 Task: In reminders turn off push notifications.
Action: Mouse moved to (663, 54)
Screenshot: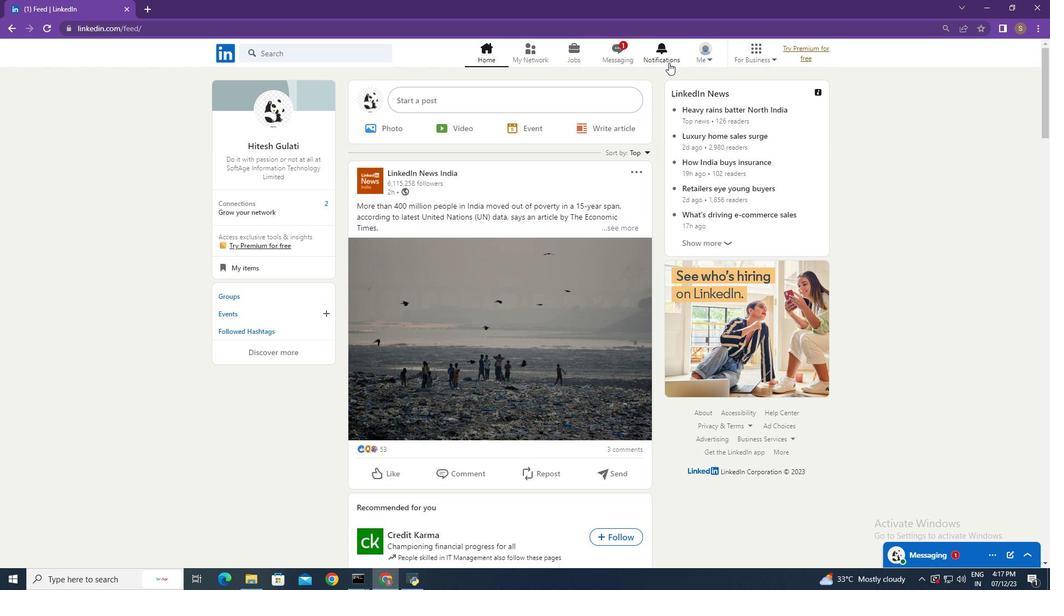 
Action: Mouse pressed left at (663, 54)
Screenshot: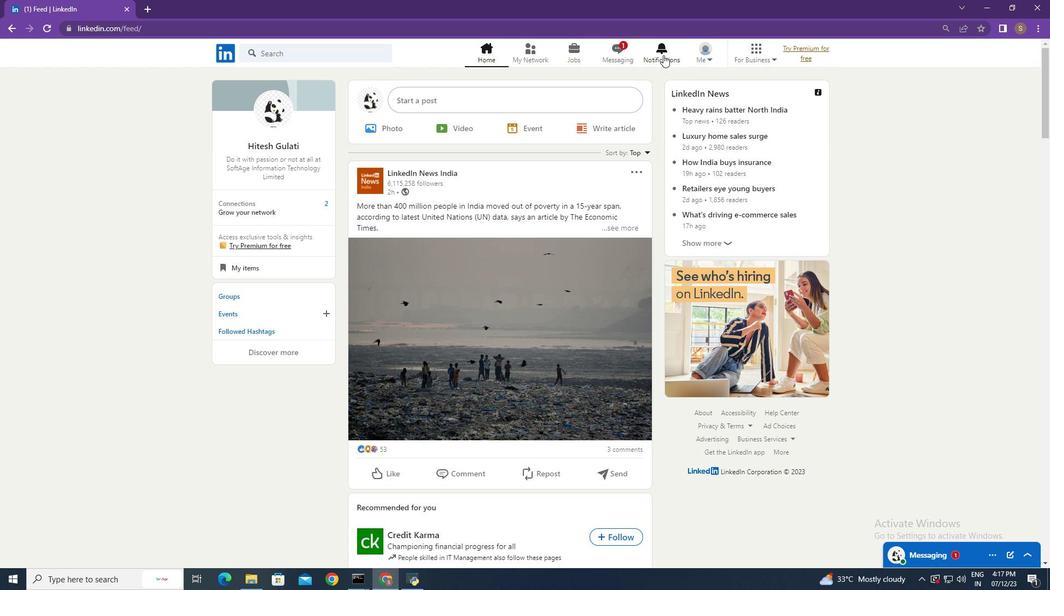
Action: Mouse moved to (262, 122)
Screenshot: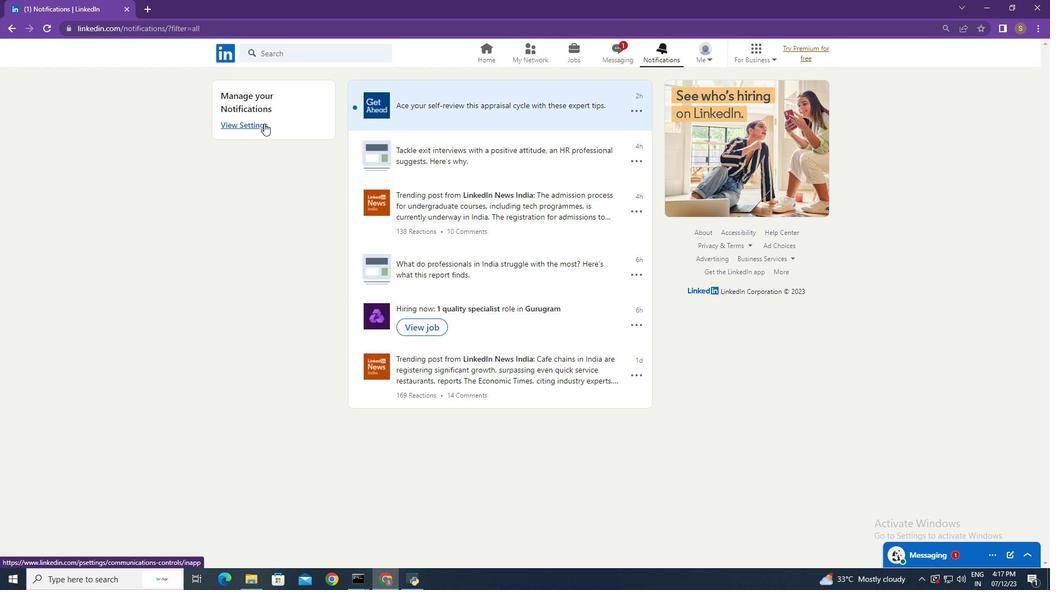 
Action: Mouse pressed left at (262, 122)
Screenshot: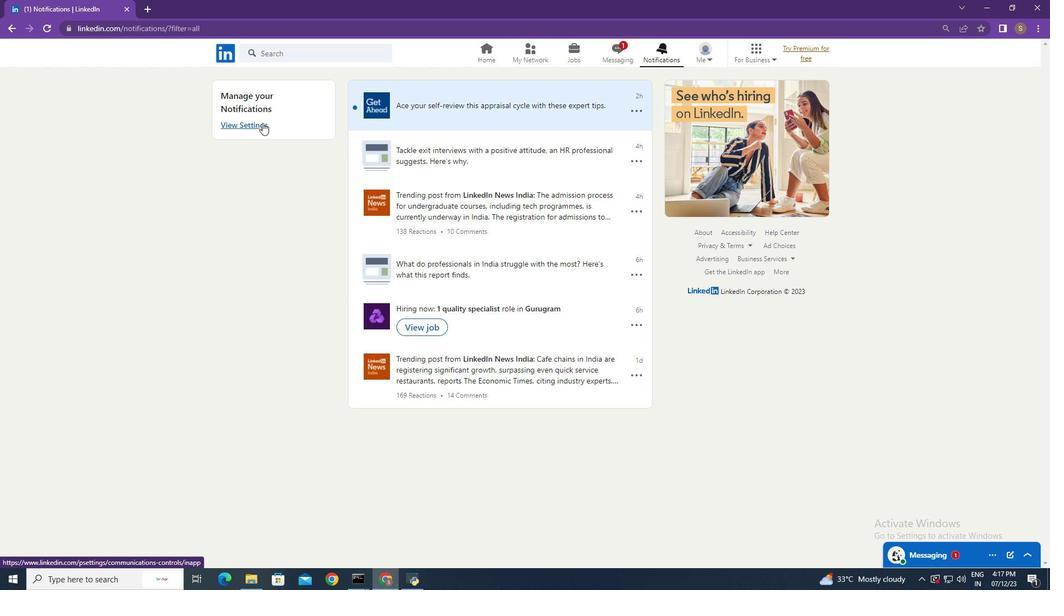 
Action: Mouse moved to (546, 366)
Screenshot: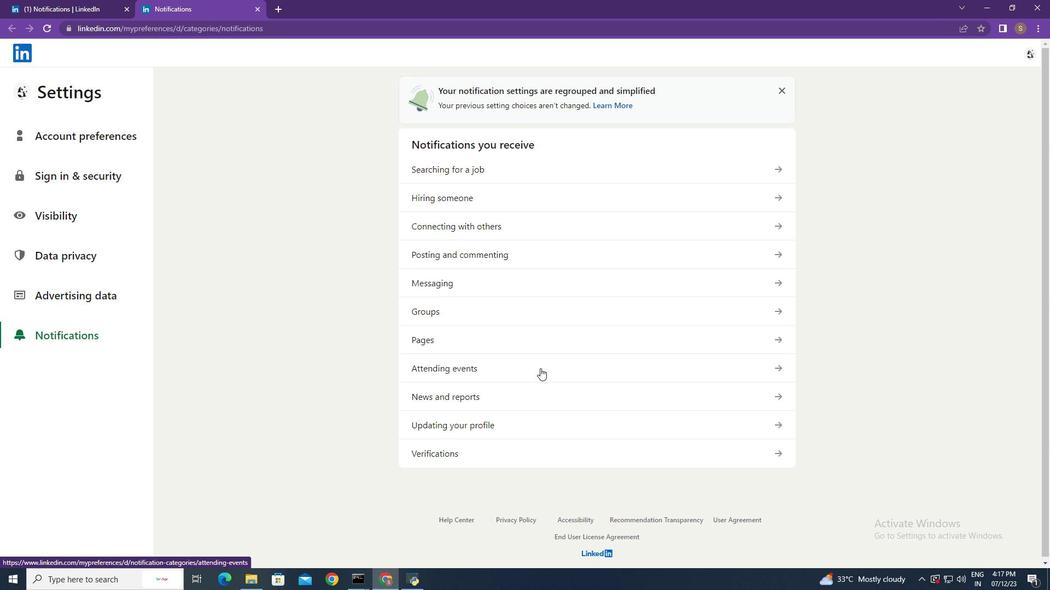 
Action: Mouse pressed left at (546, 366)
Screenshot: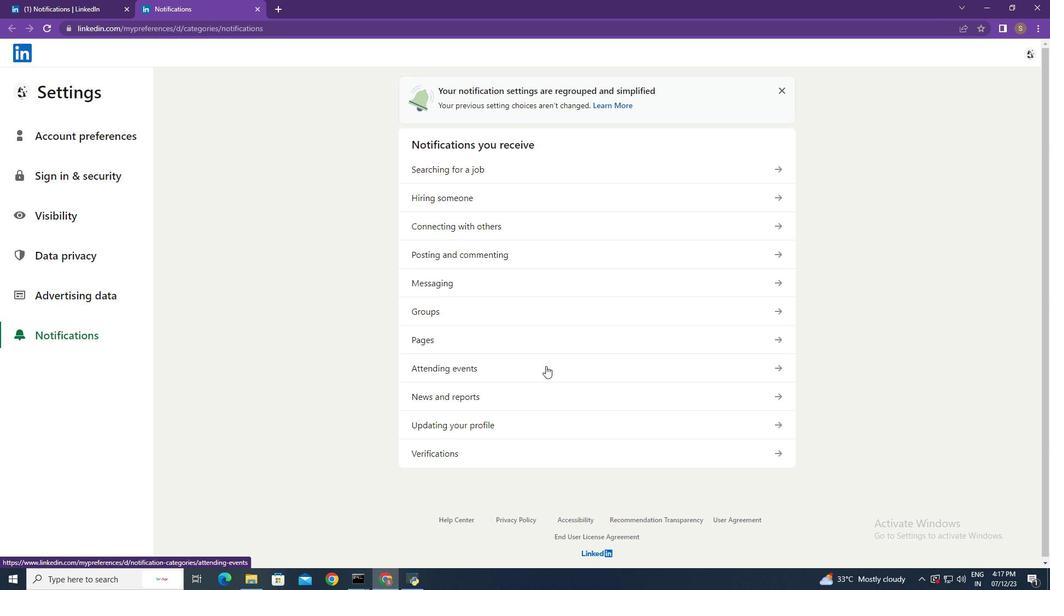 
Action: Mouse moved to (579, 199)
Screenshot: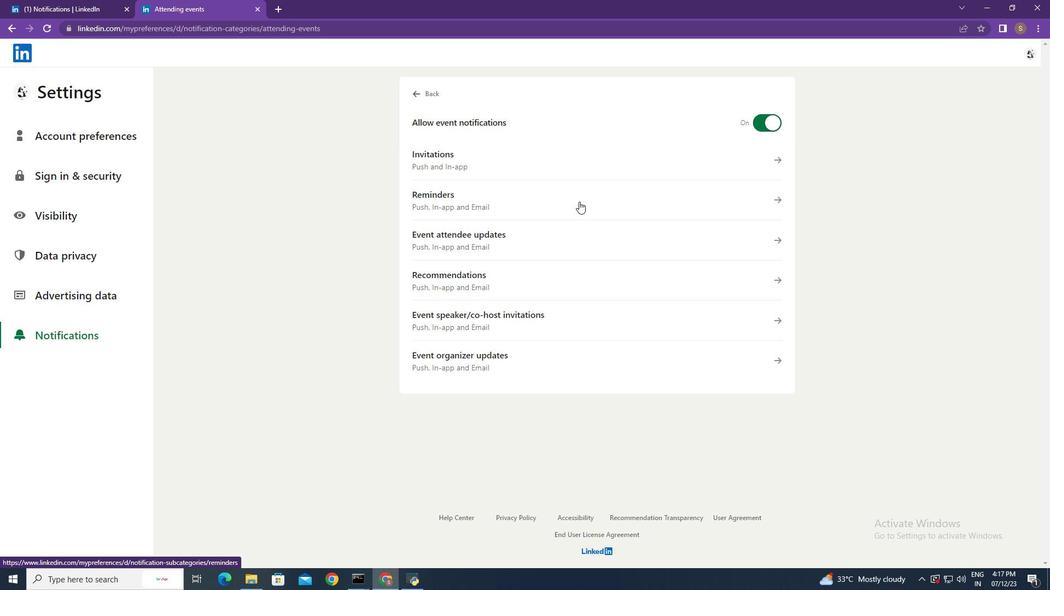 
Action: Mouse pressed left at (579, 199)
Screenshot: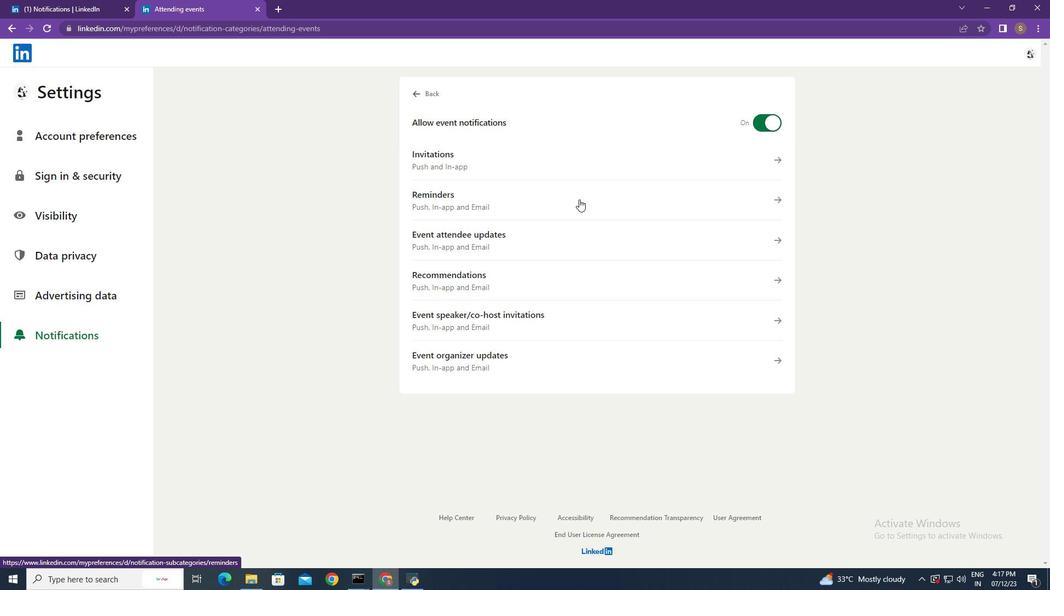 
Action: Mouse moved to (772, 228)
Screenshot: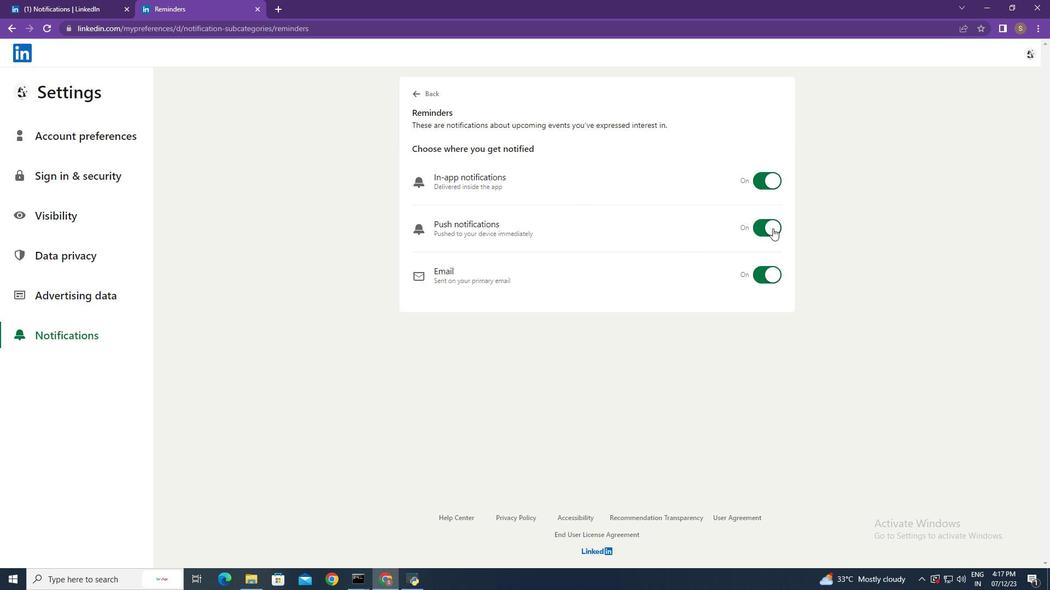 
Action: Mouse pressed left at (772, 228)
Screenshot: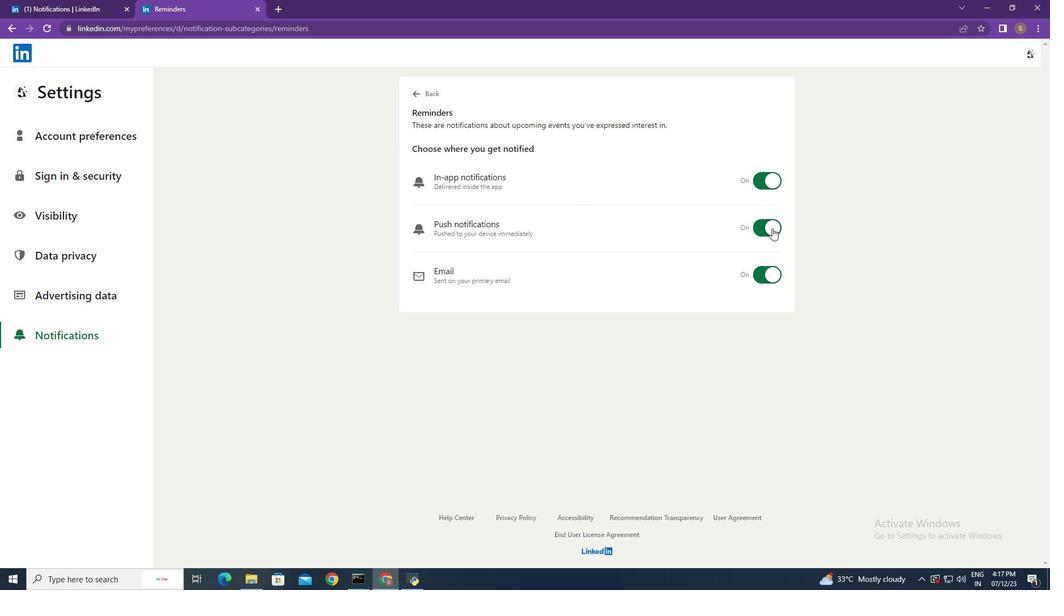 
Action: Mouse moved to (863, 225)
Screenshot: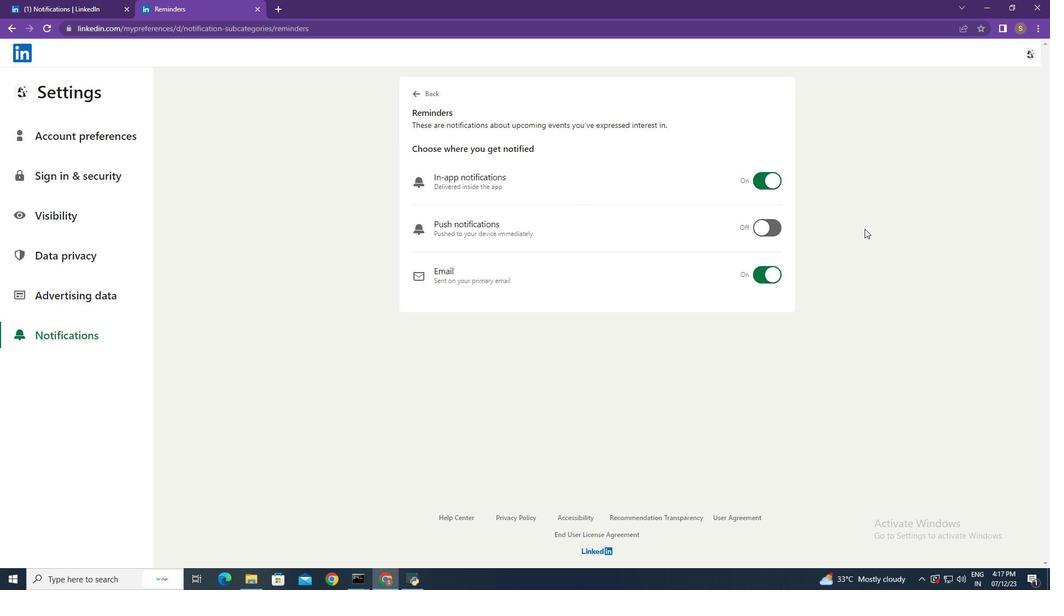 
